 Task: Add the description "Digital dependence fuels the social dilemma." and apply the Custom angle as "-15°".
Action: Mouse moved to (148, 207)
Screenshot: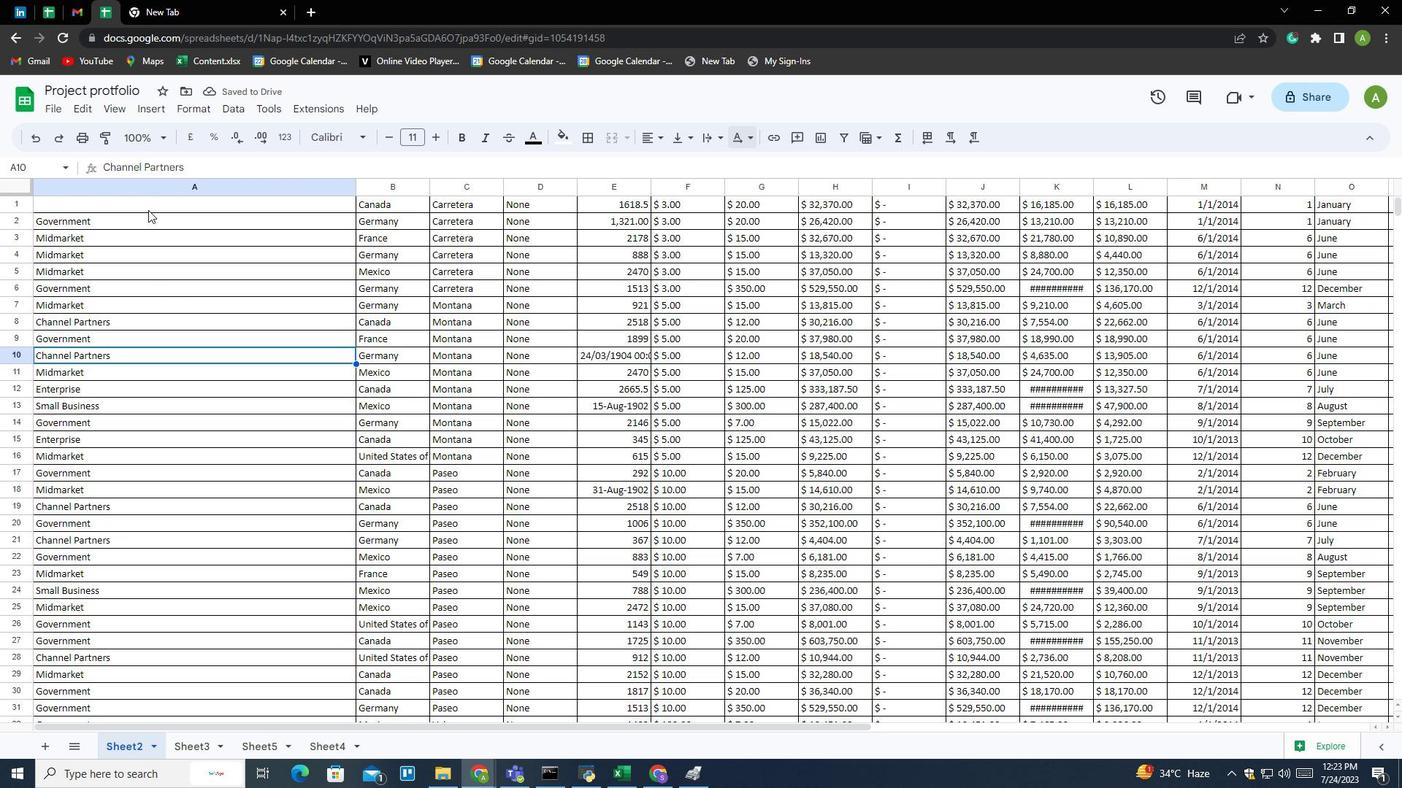 
Action: Mouse pressed left at (148, 207)
Screenshot: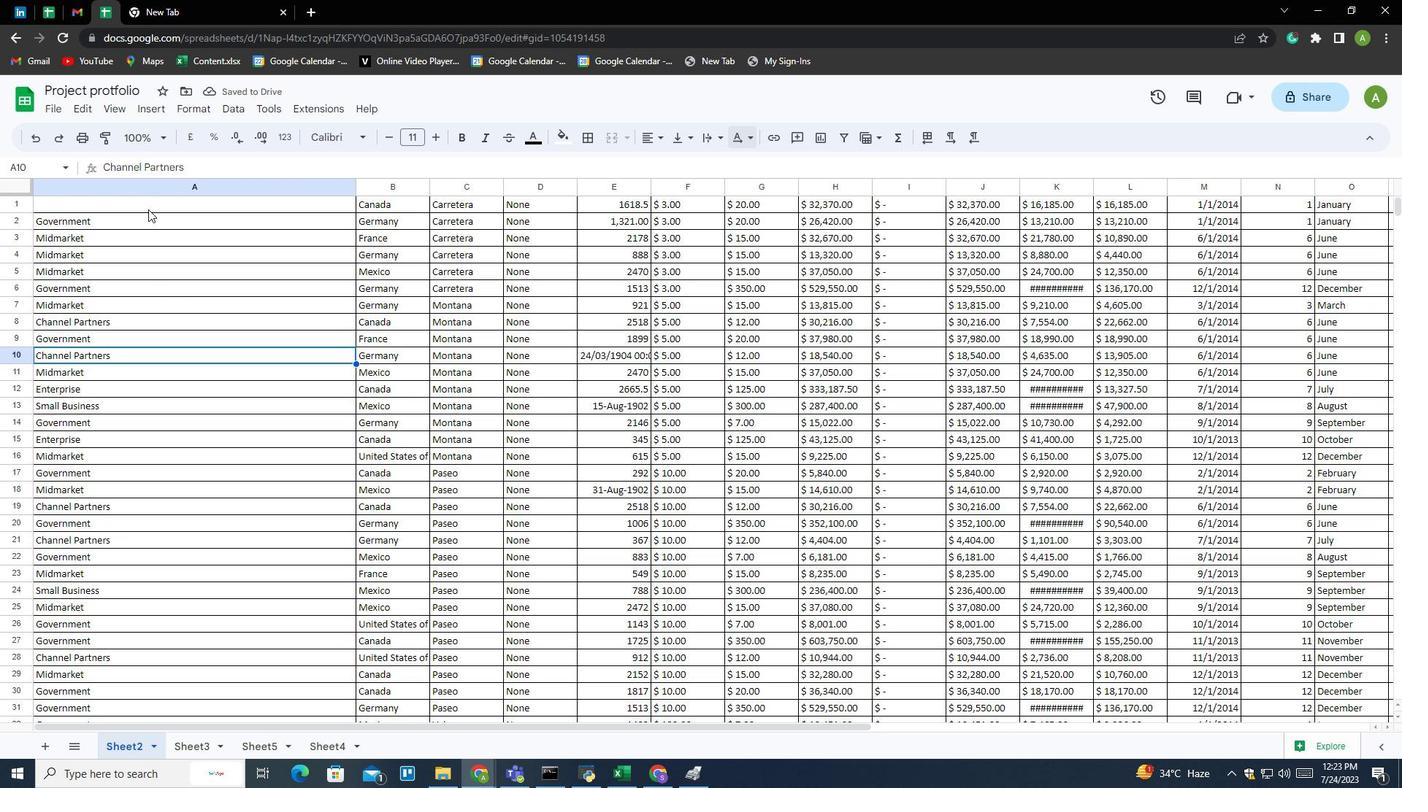 
Action: Key pressed <Key.shift>Digital<Key.space>dependence<Key.space>fuels<Key.space>the<Key.space>social<Key.space>dilemma.
Screenshot: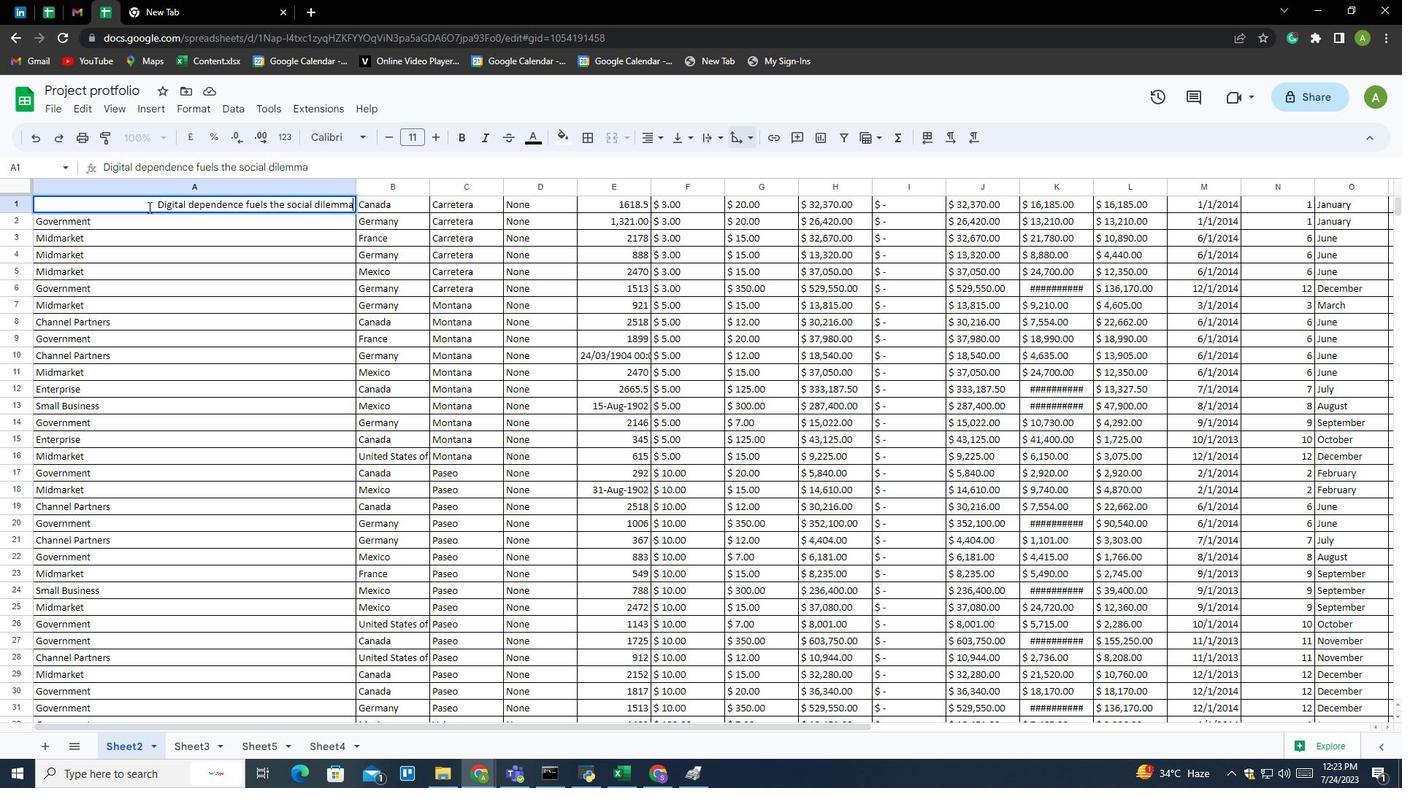 
Action: Mouse moved to (744, 132)
Screenshot: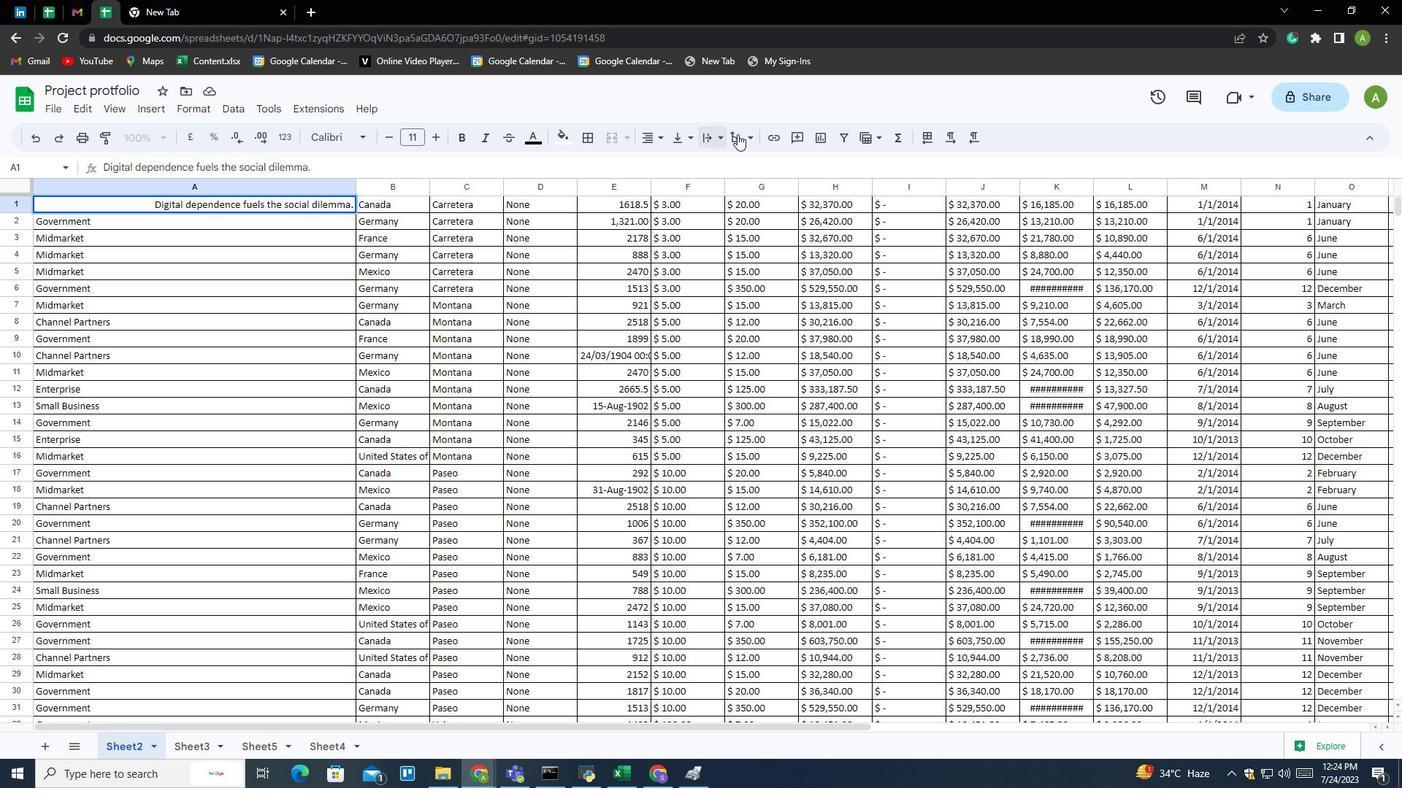 
Action: Mouse pressed left at (744, 132)
Screenshot: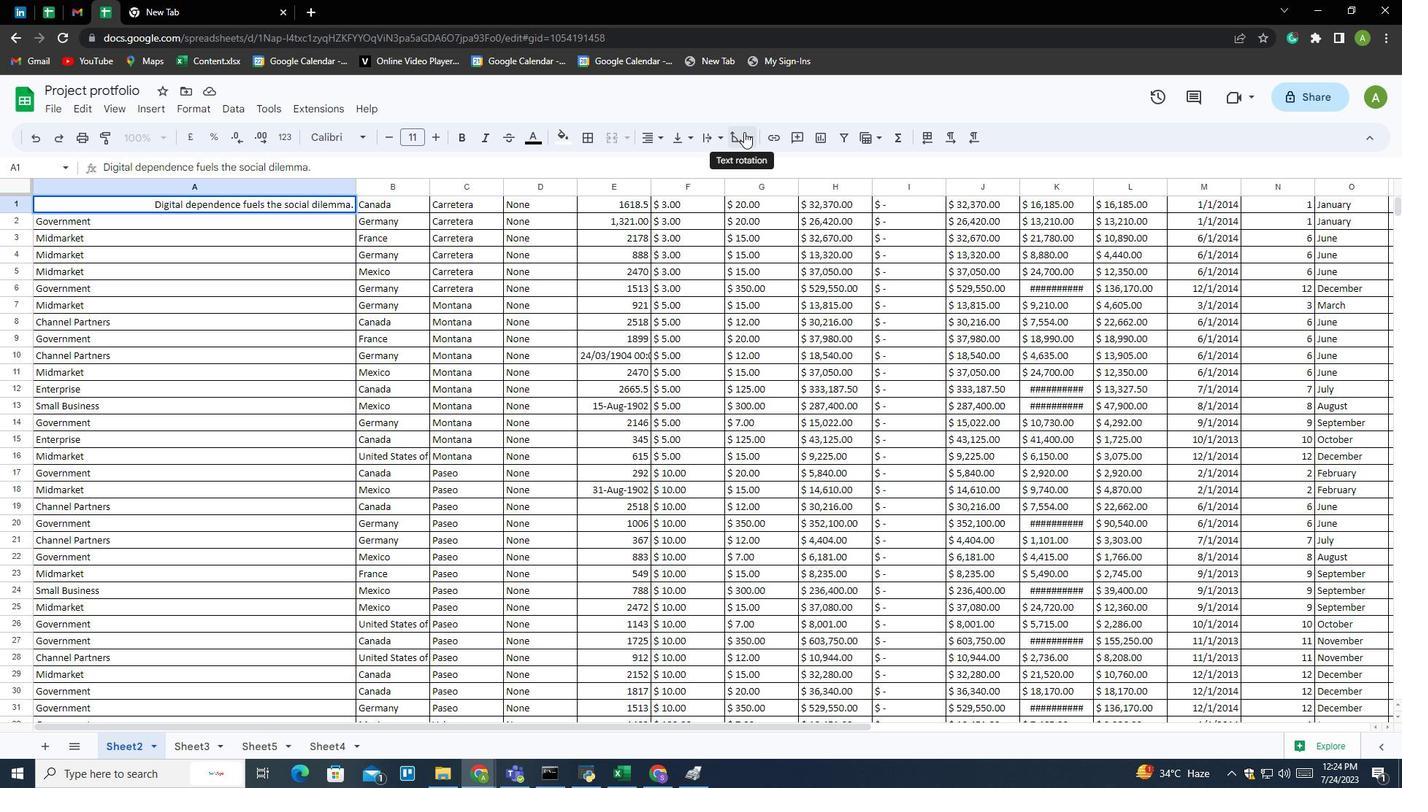 
Action: Mouse moved to (889, 165)
Screenshot: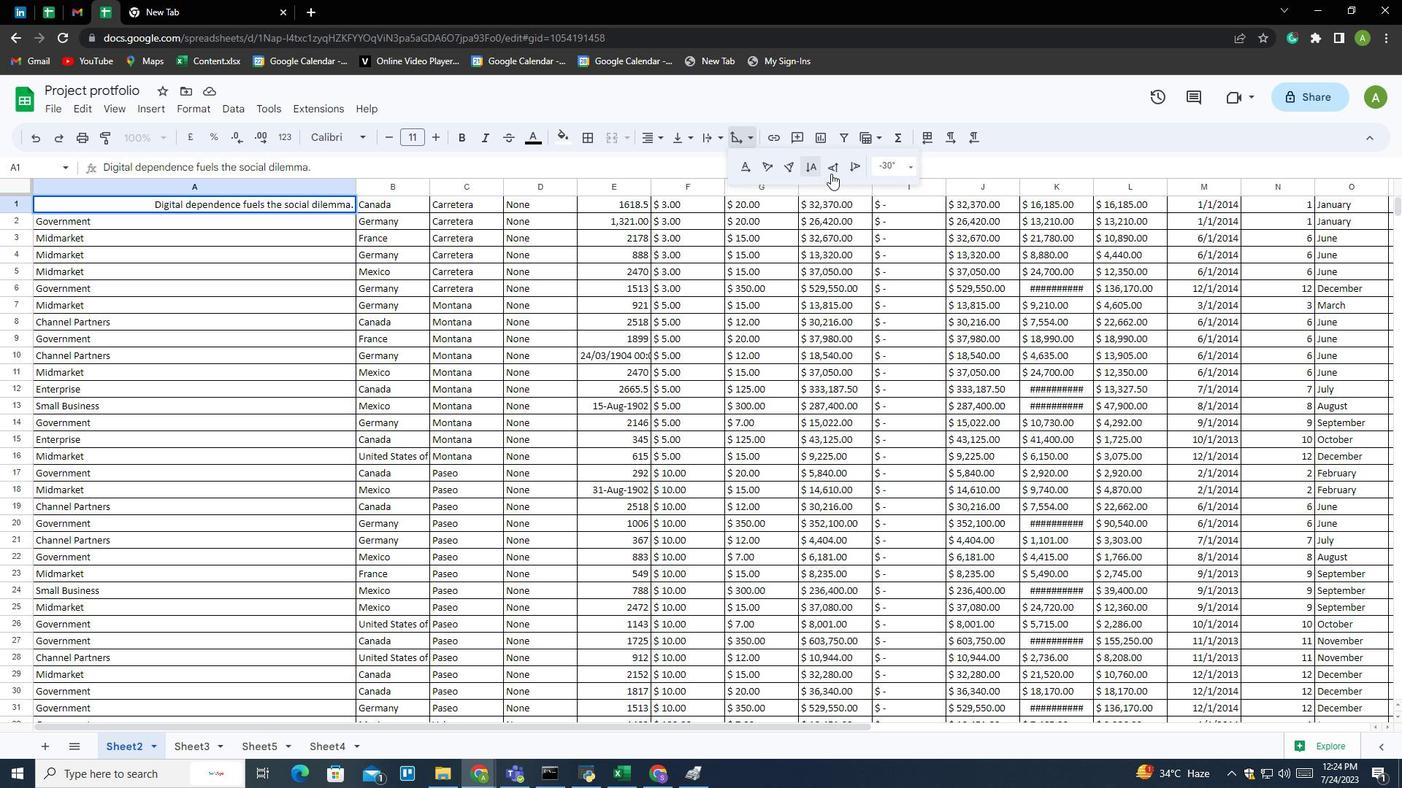 
Action: Mouse pressed left at (889, 165)
Screenshot: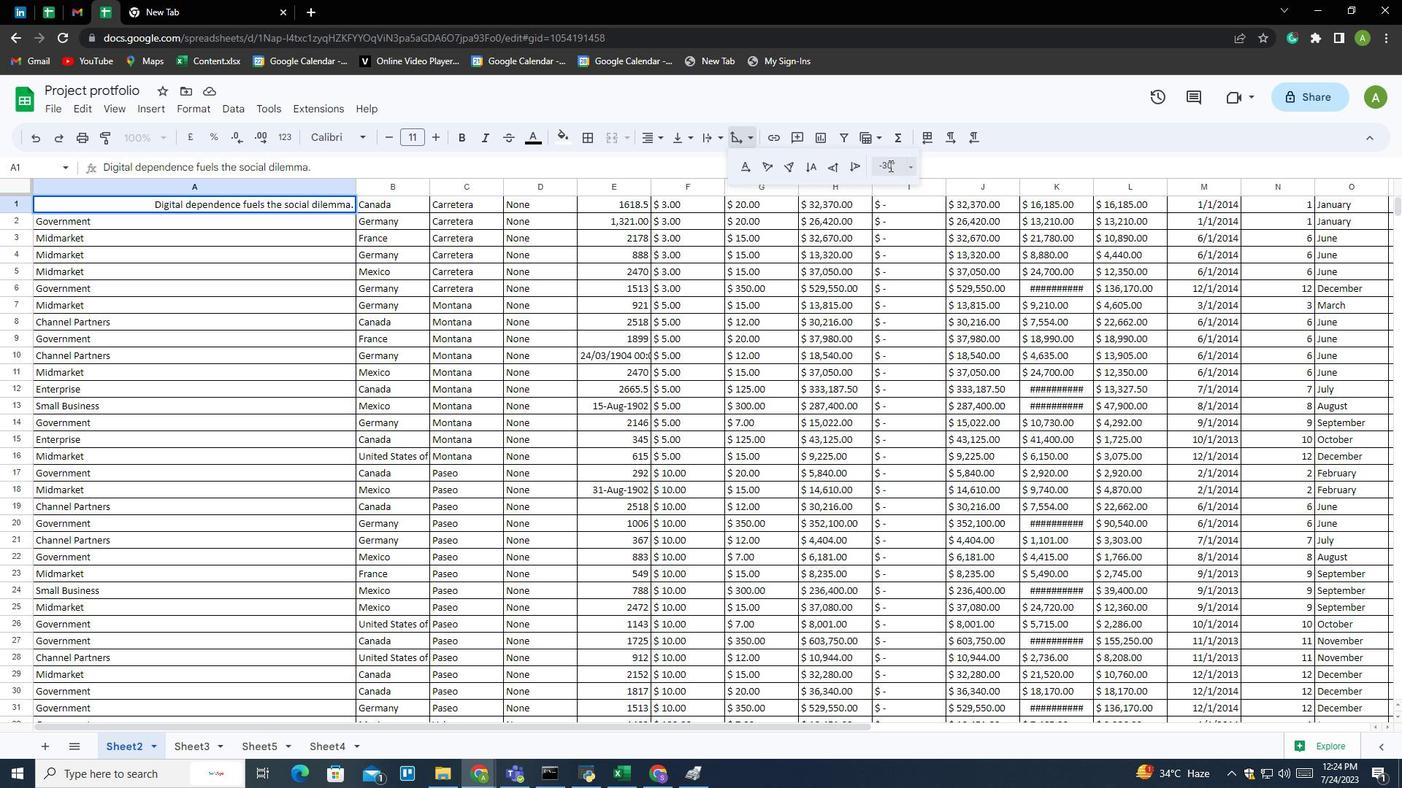 
Action: Mouse moved to (896, 303)
Screenshot: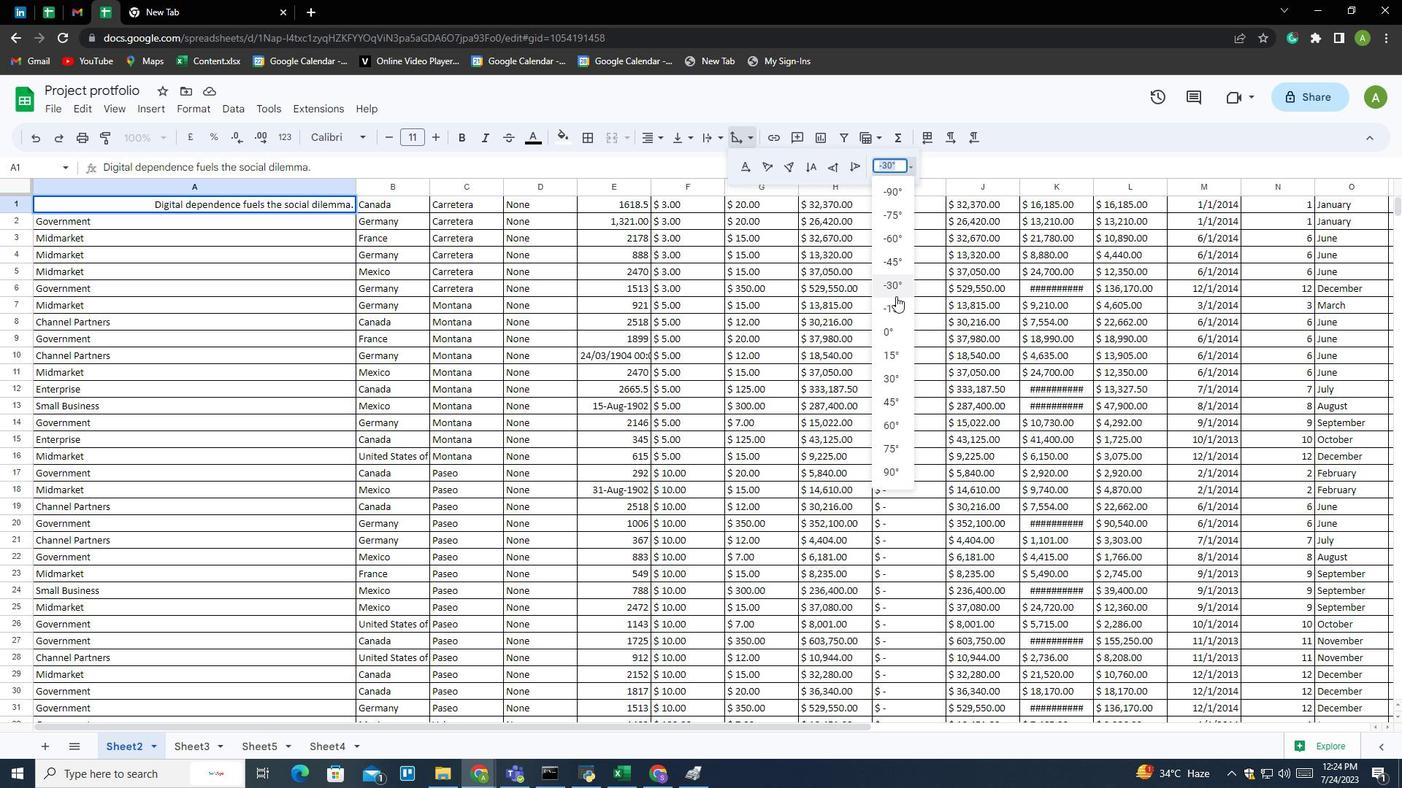 
Action: Mouse pressed left at (896, 303)
Screenshot: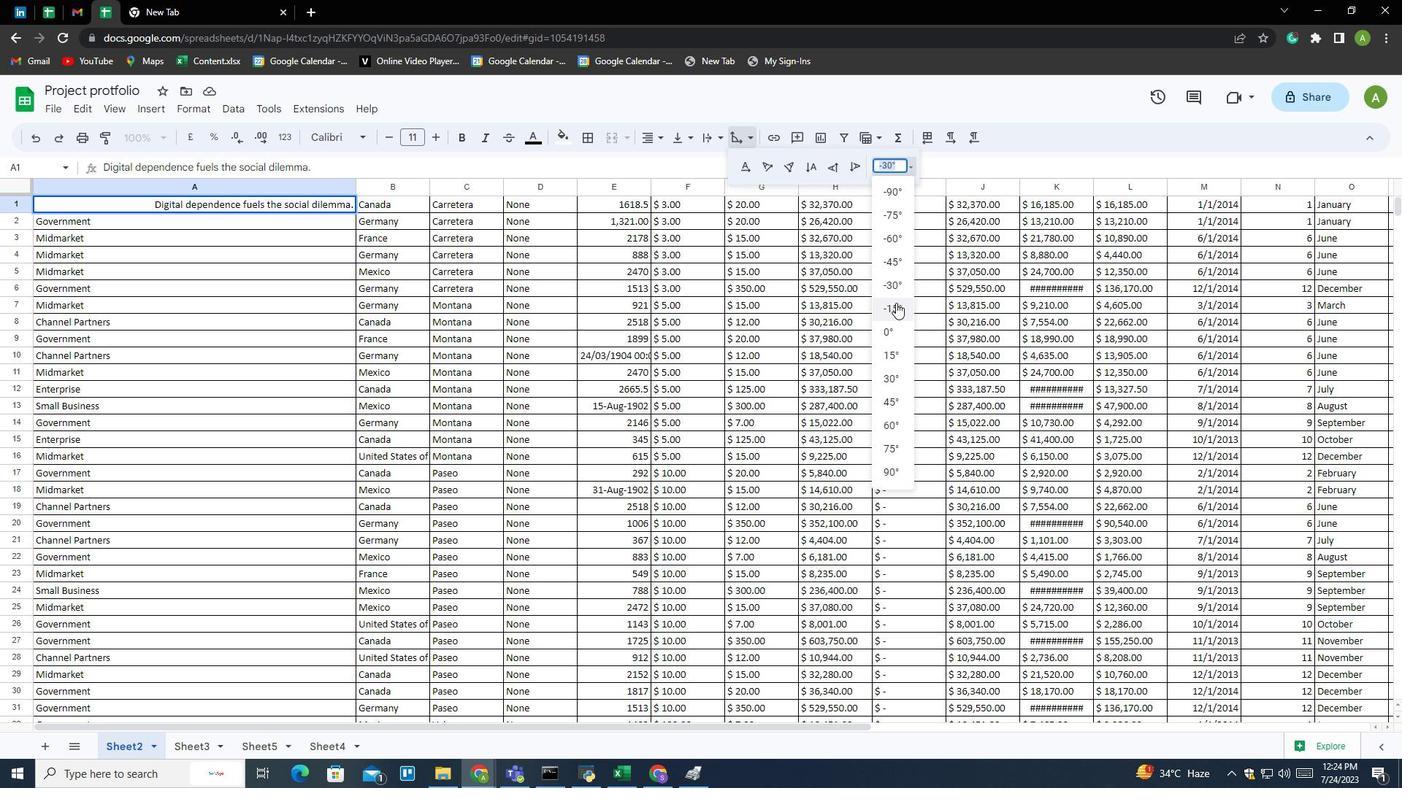 
Action: Mouse moved to (449, 334)
Screenshot: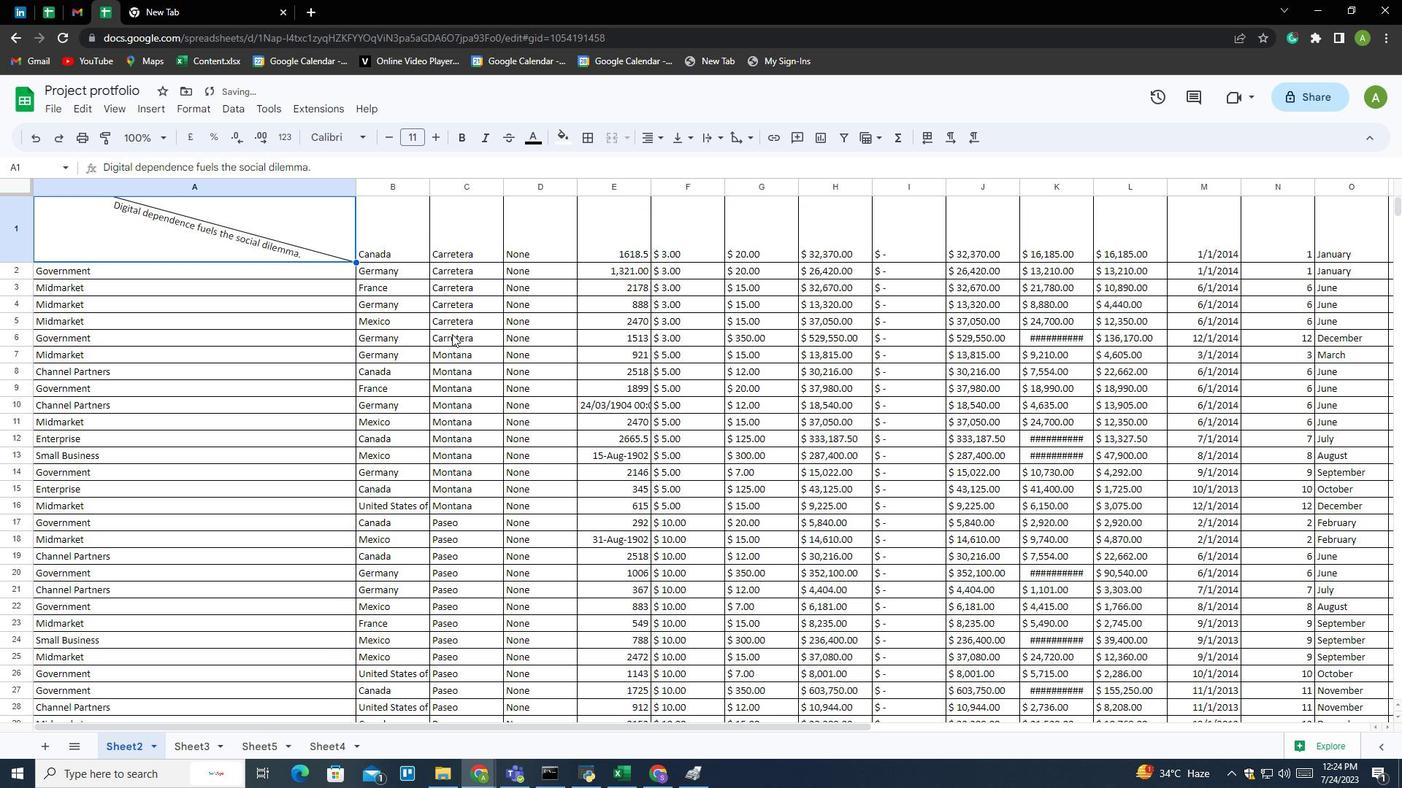 
